 Task: Invite Team Member Softage.1@softage.net to Workspace Cloud Computing Software. Invite Team Member Softage.2@softage.net to Workspace Cloud Computing Software. Invite Team Member Softage.3@softage.net to Workspace Cloud Computing Software. Invite Team Member Softage.4@softage.net to Workspace Cloud Computing Software
Action: Mouse moved to (145, 79)
Screenshot: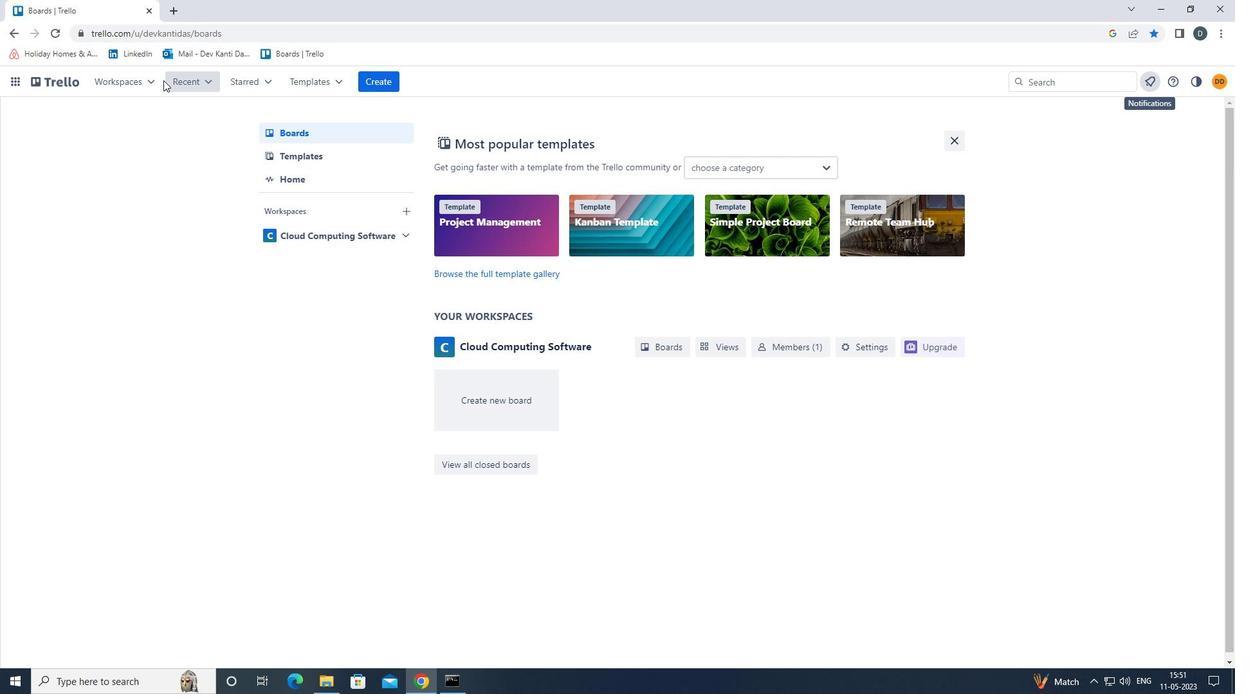 
Action: Mouse pressed left at (145, 79)
Screenshot: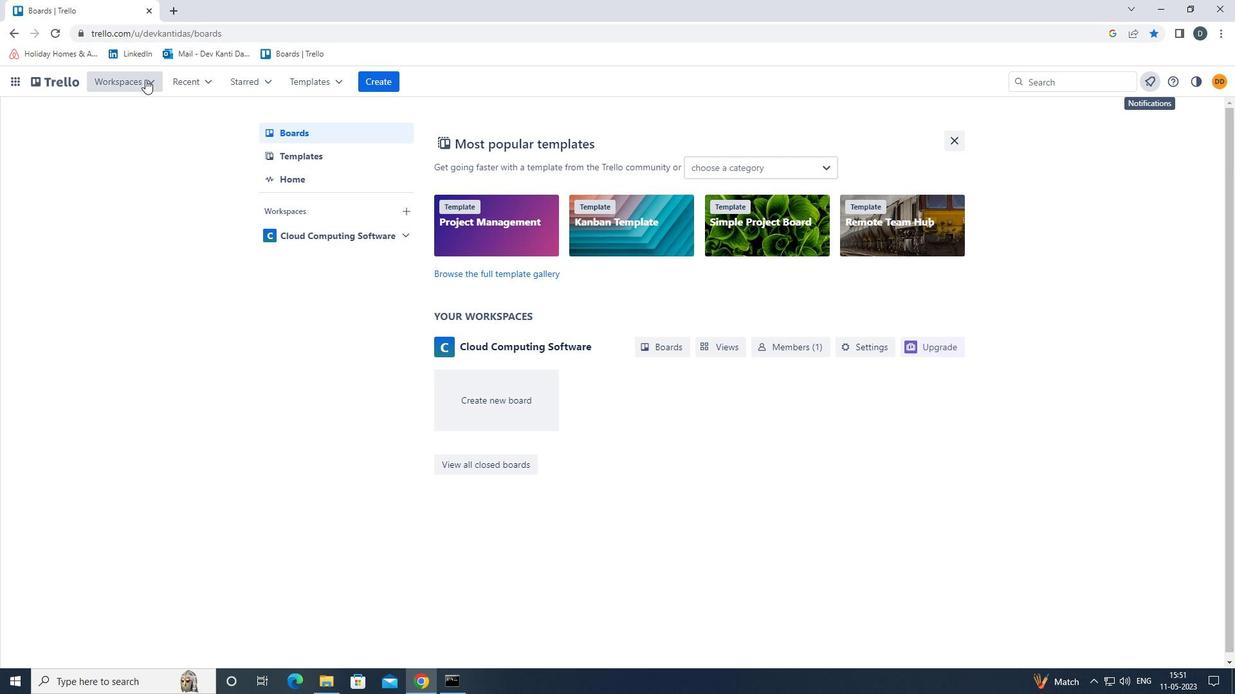 
Action: Mouse moved to (157, 137)
Screenshot: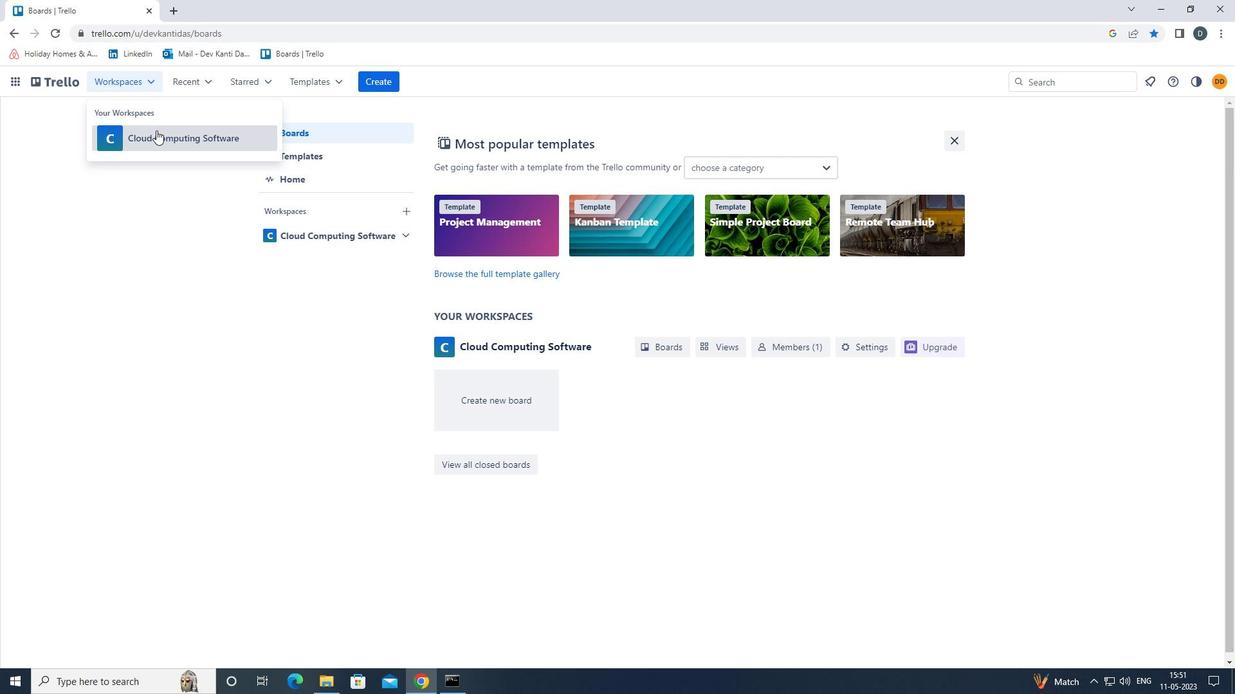
Action: Mouse pressed left at (157, 137)
Screenshot: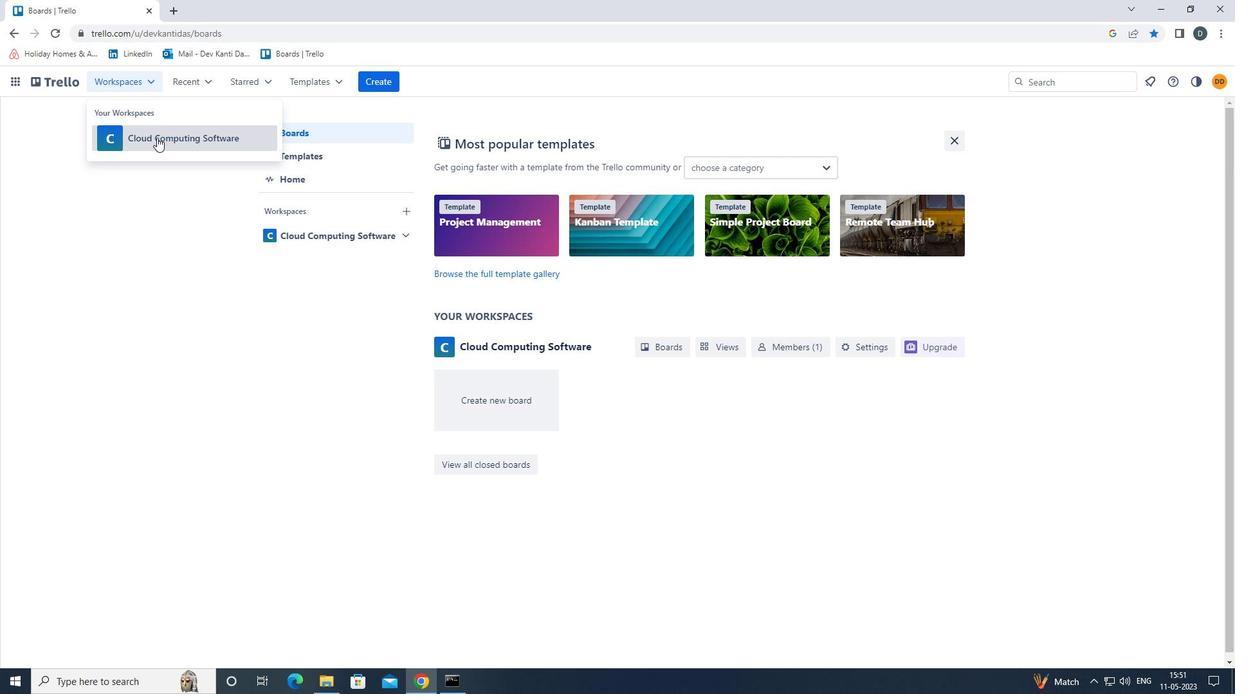 
Action: Mouse moved to (888, 123)
Screenshot: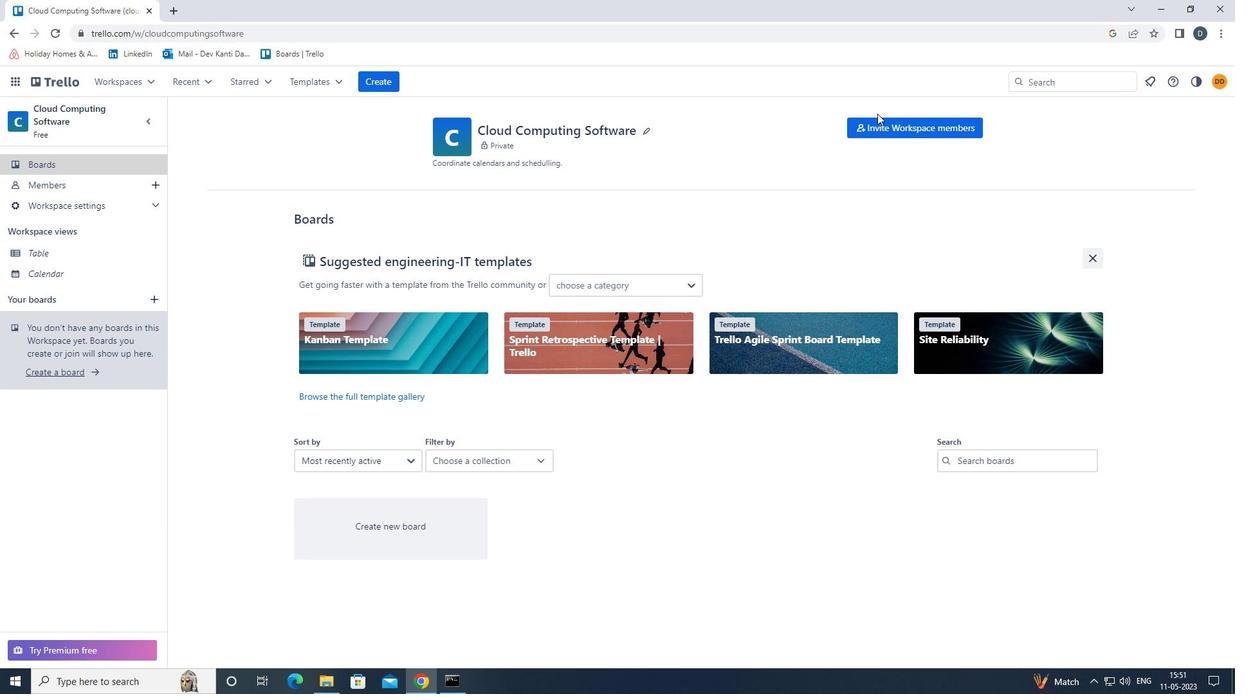 
Action: Mouse pressed left at (888, 123)
Screenshot: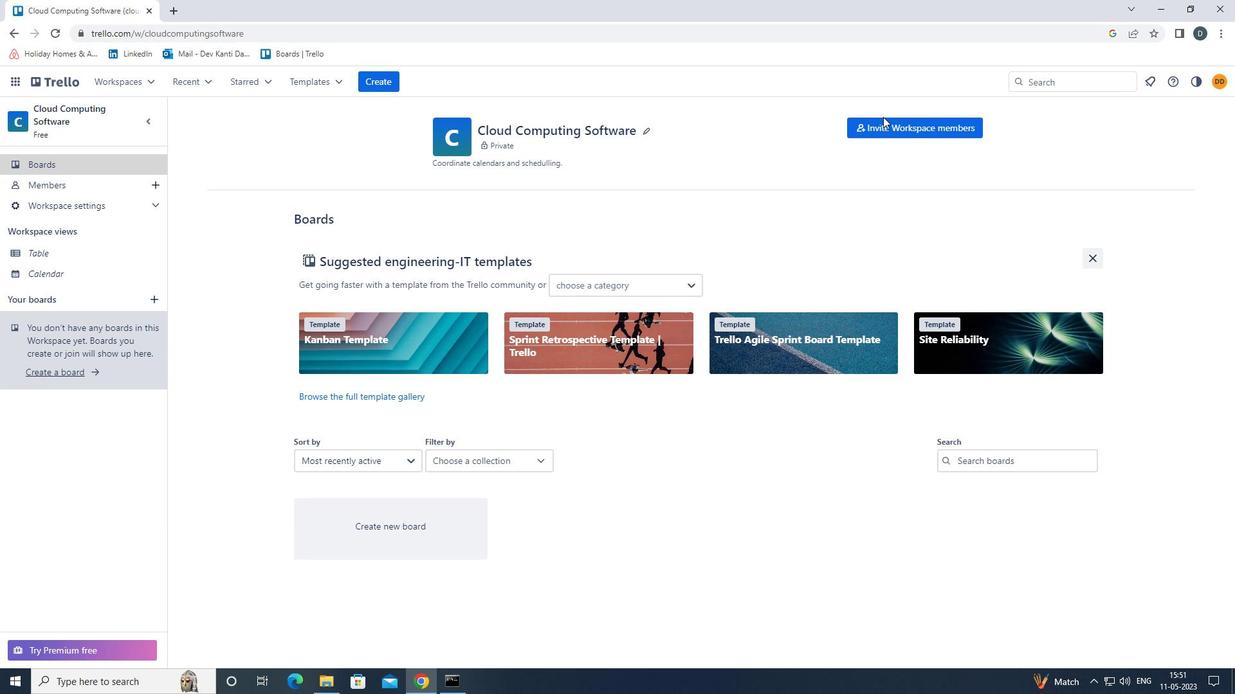 
Action: Mouse moved to (655, 363)
Screenshot: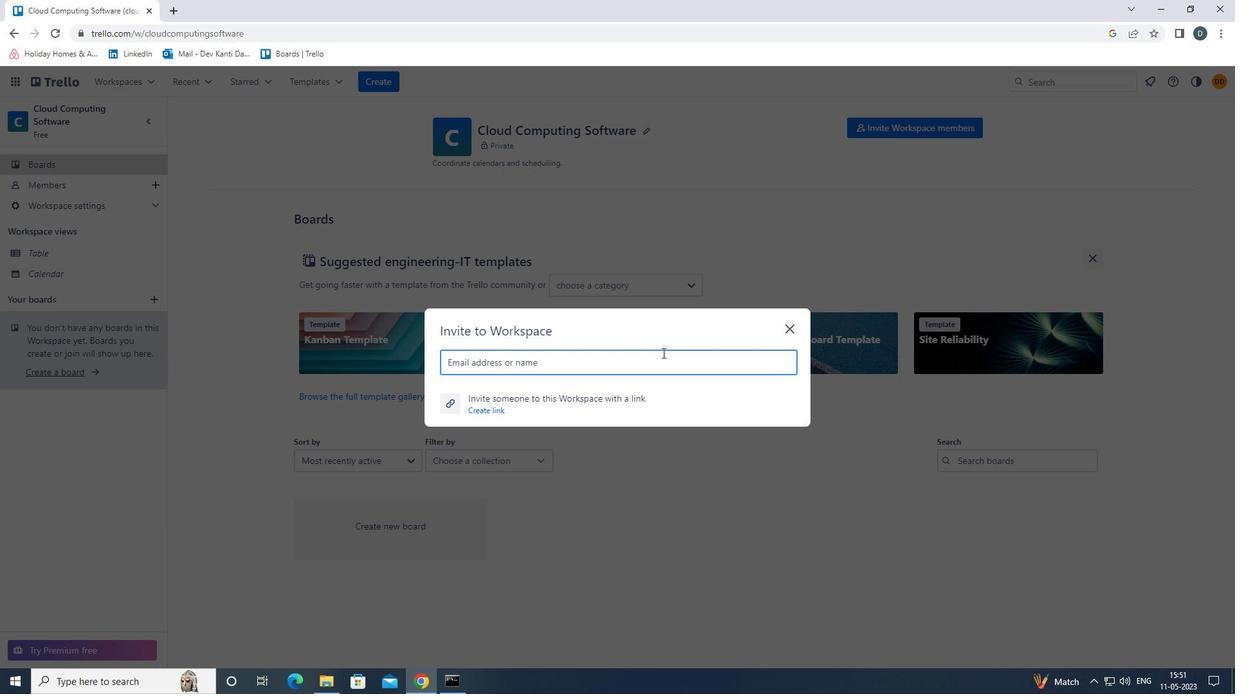 
Action: Mouse pressed left at (655, 363)
Screenshot: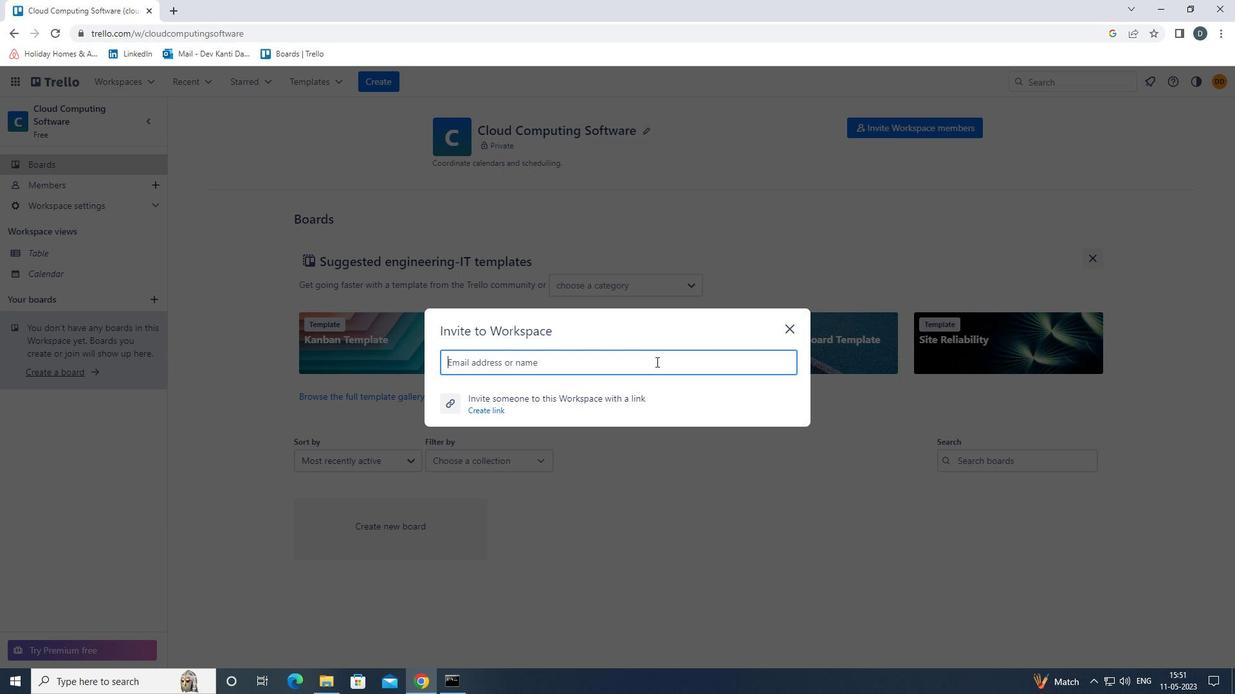 
Action: Key pressed <Key.shift>SOFTAGE.1<Key.shift>@SOFTAGE.NET
Screenshot: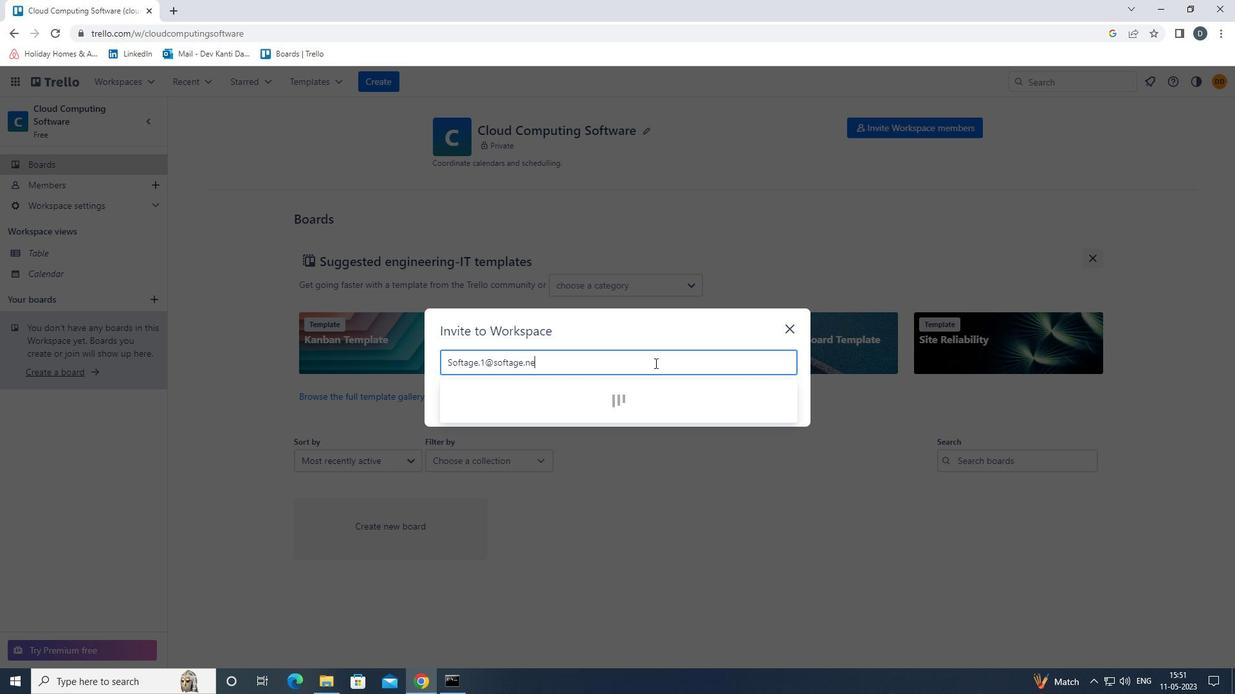 
Action: Mouse moved to (489, 397)
Screenshot: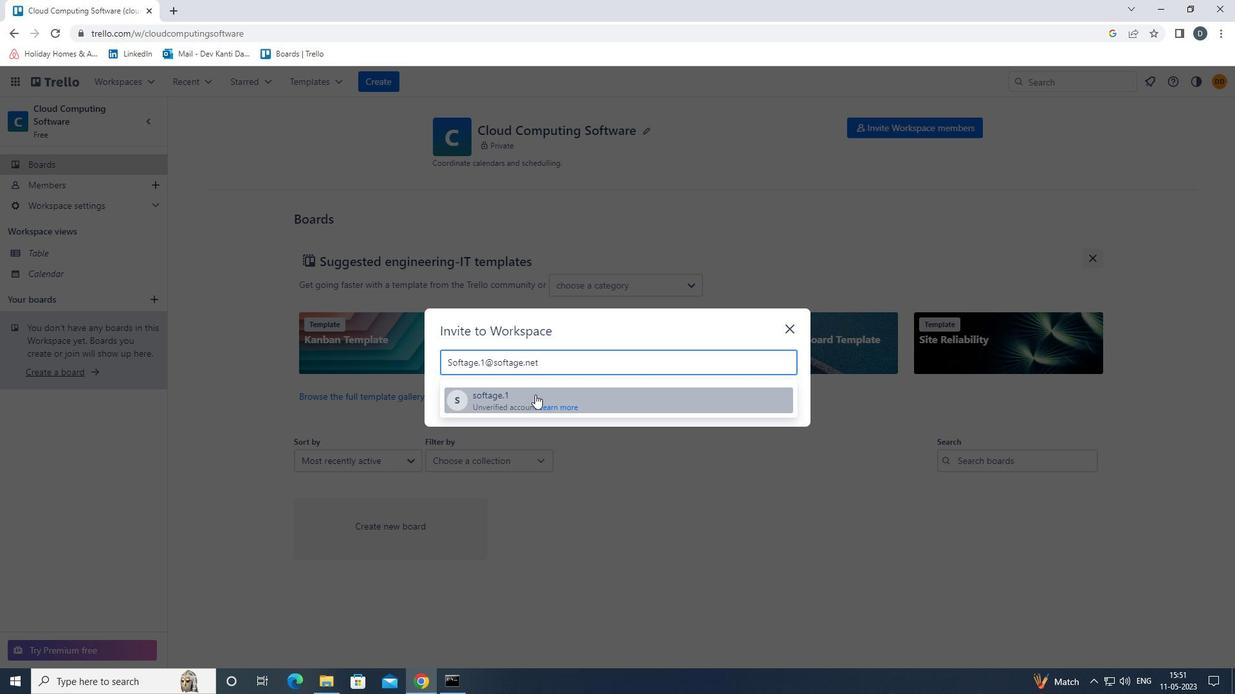 
Action: Mouse pressed left at (489, 397)
Screenshot: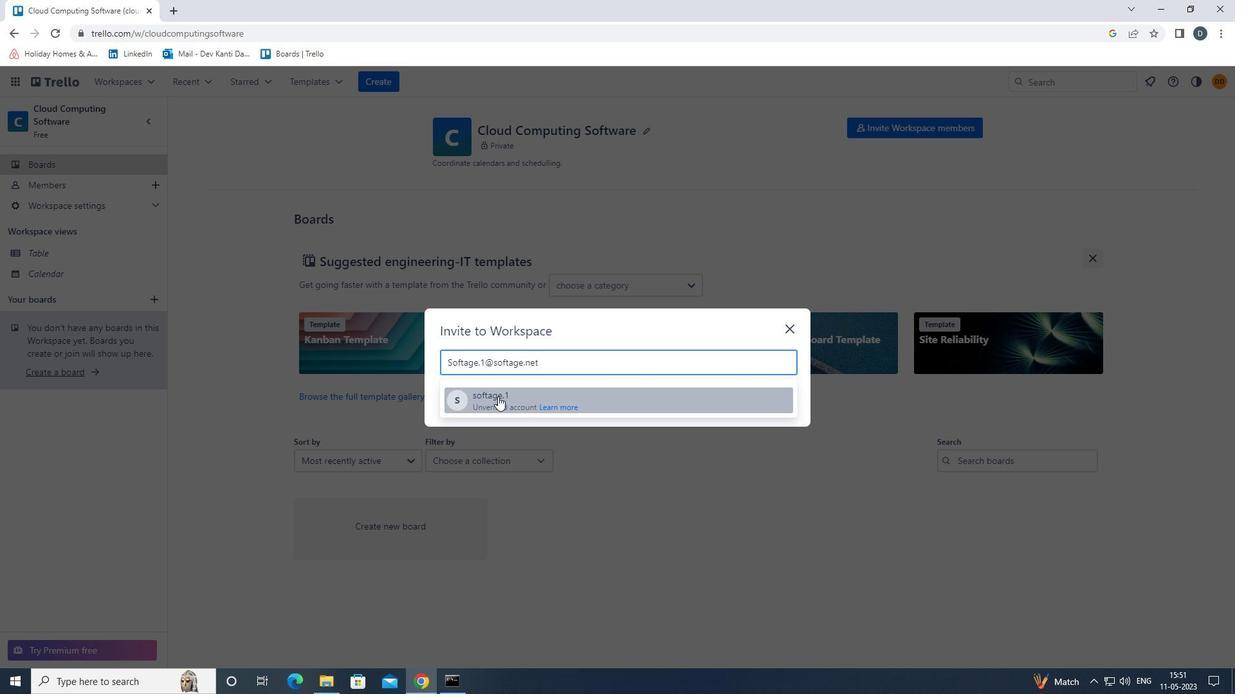 
Action: Key pressed <Key.shift>SOFTAGE.2<Key.shift>@SOFTAGE.NET
Screenshot: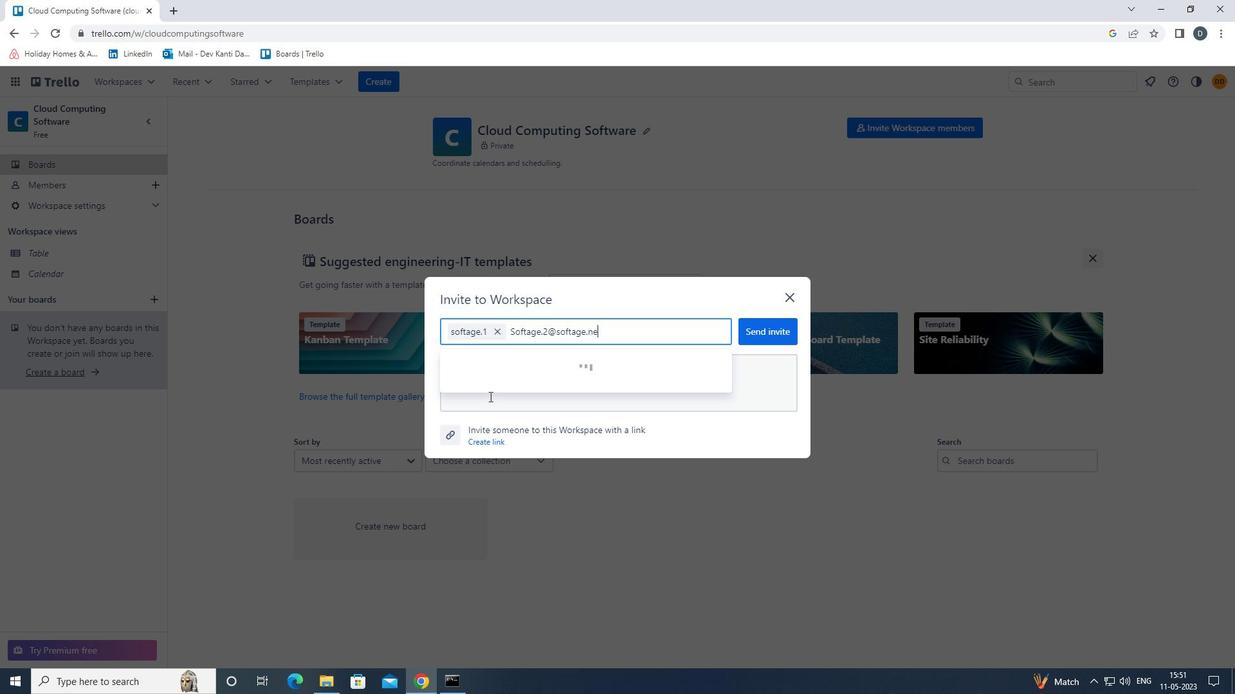 
Action: Mouse moved to (495, 370)
Screenshot: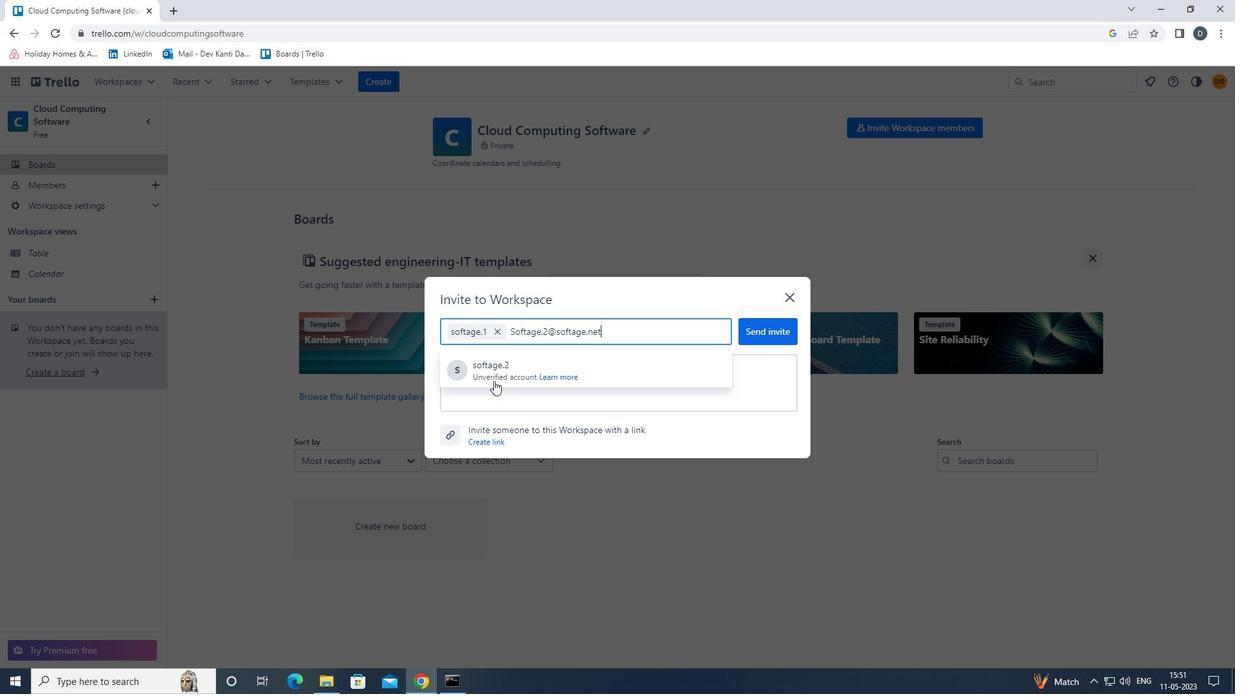 
Action: Mouse pressed left at (495, 370)
Screenshot: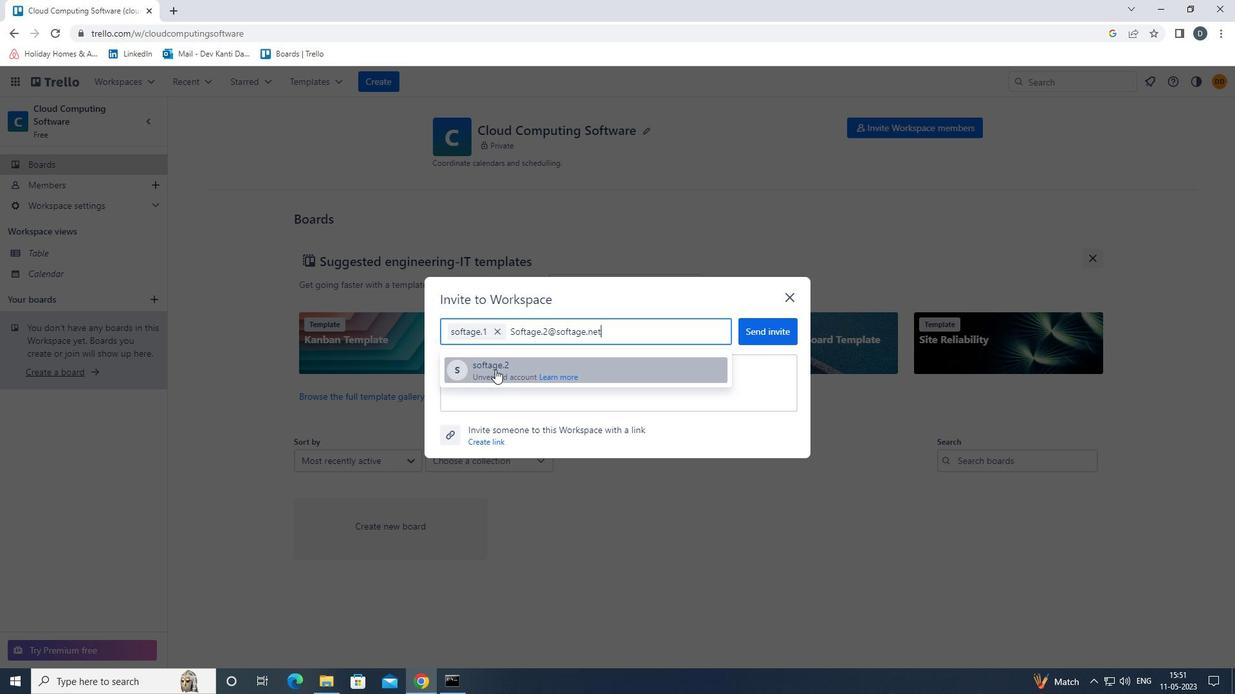 
Action: Mouse moved to (547, 361)
Screenshot: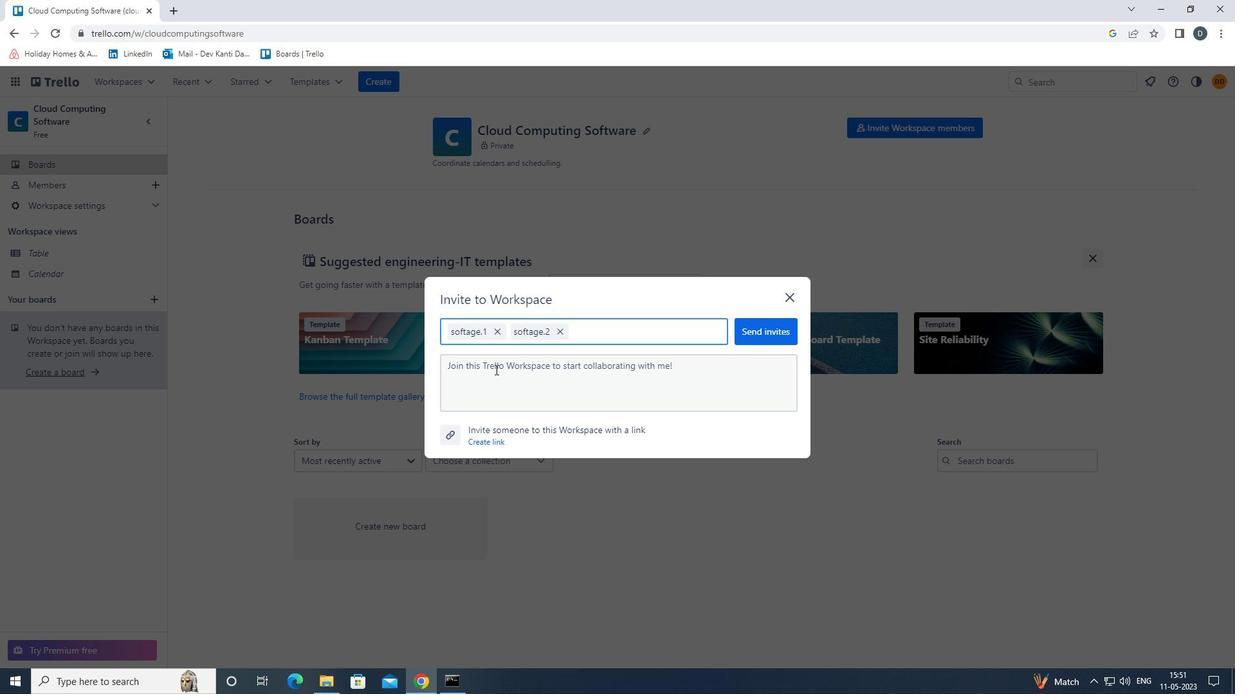 
Action: Key pressed <Key.shift><Key.shift>SOFTAGE.3<Key.shift>@SOFTAGE.NET
Screenshot: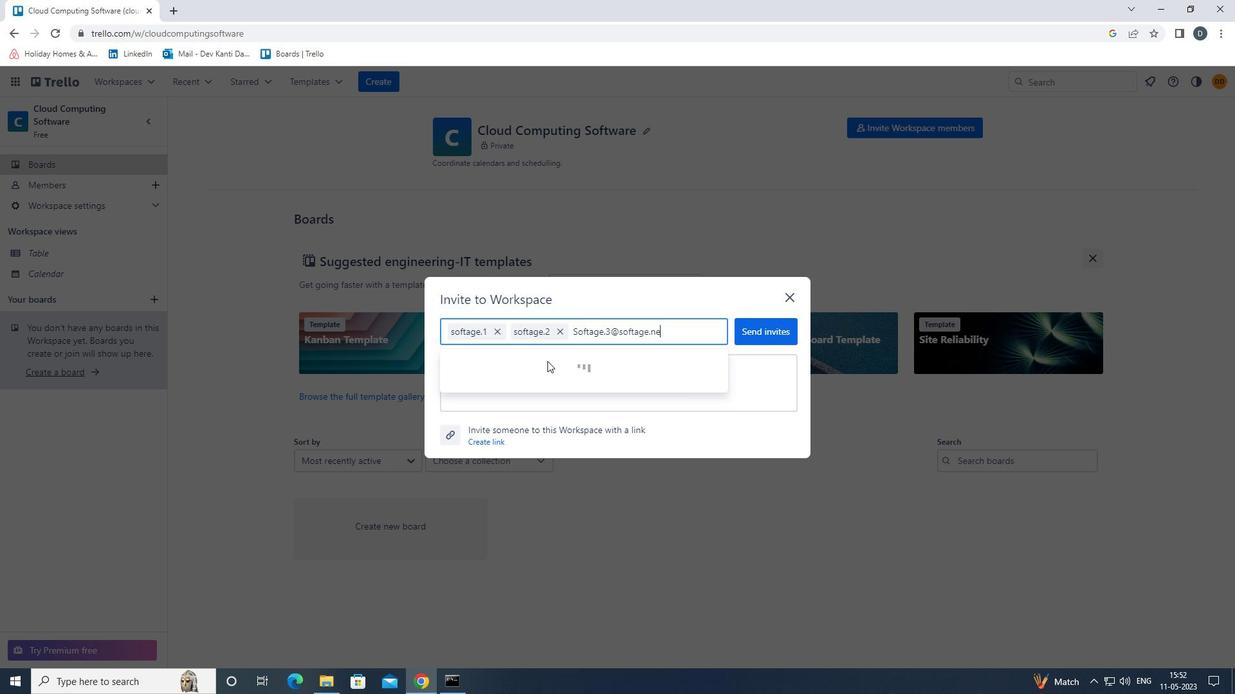
Action: Mouse pressed left at (547, 361)
Screenshot: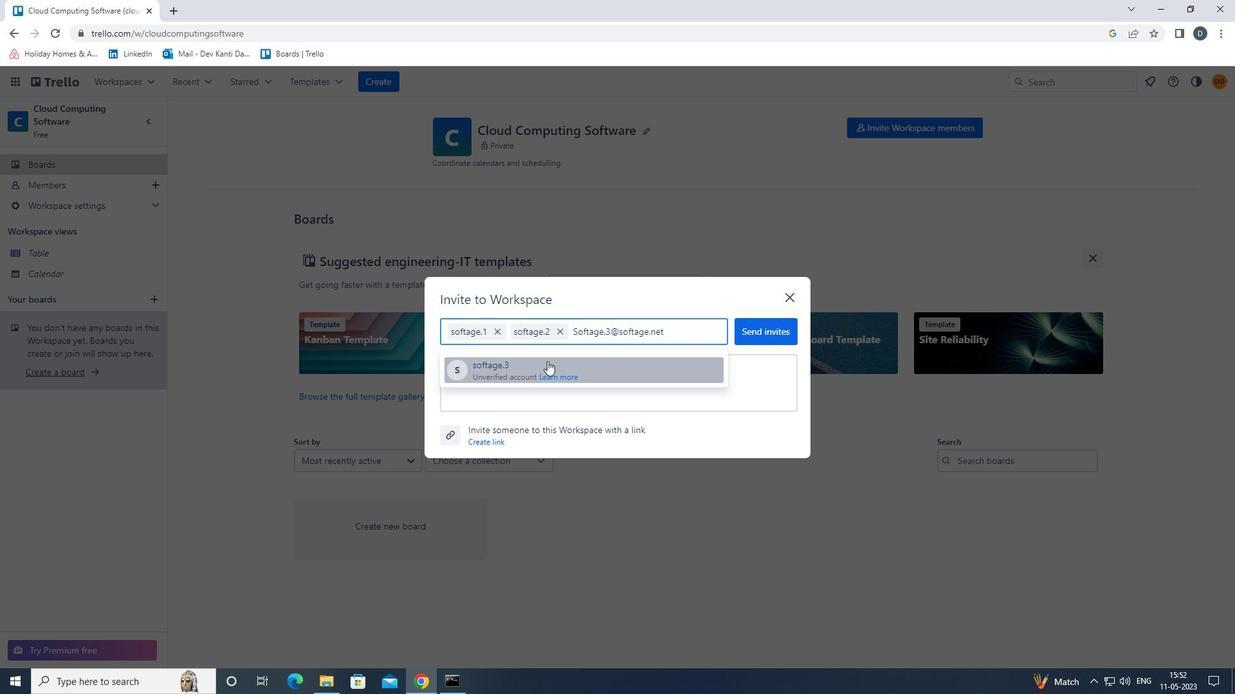 
Action: Mouse moved to (587, 347)
Screenshot: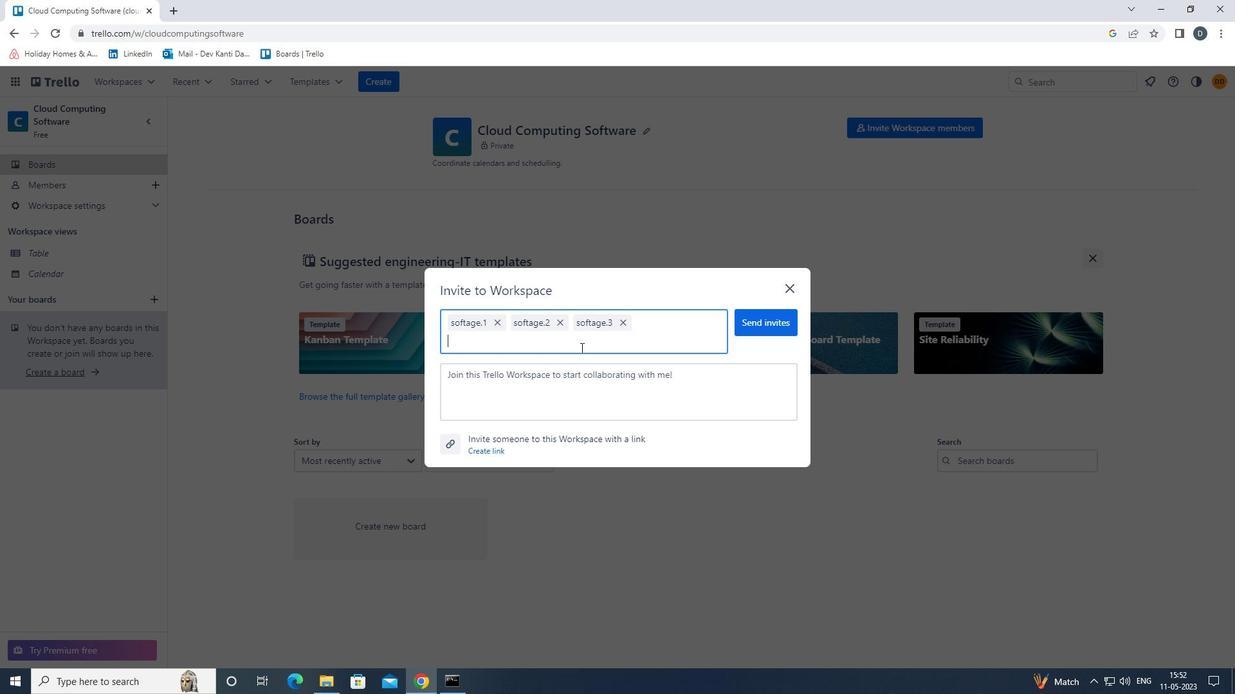 
Action: Key pressed <Key.shift>SOFTAGE.4<Key.shift>@SOFTAFE<Key.backspace><Key.backspace>GE.NET
Screenshot: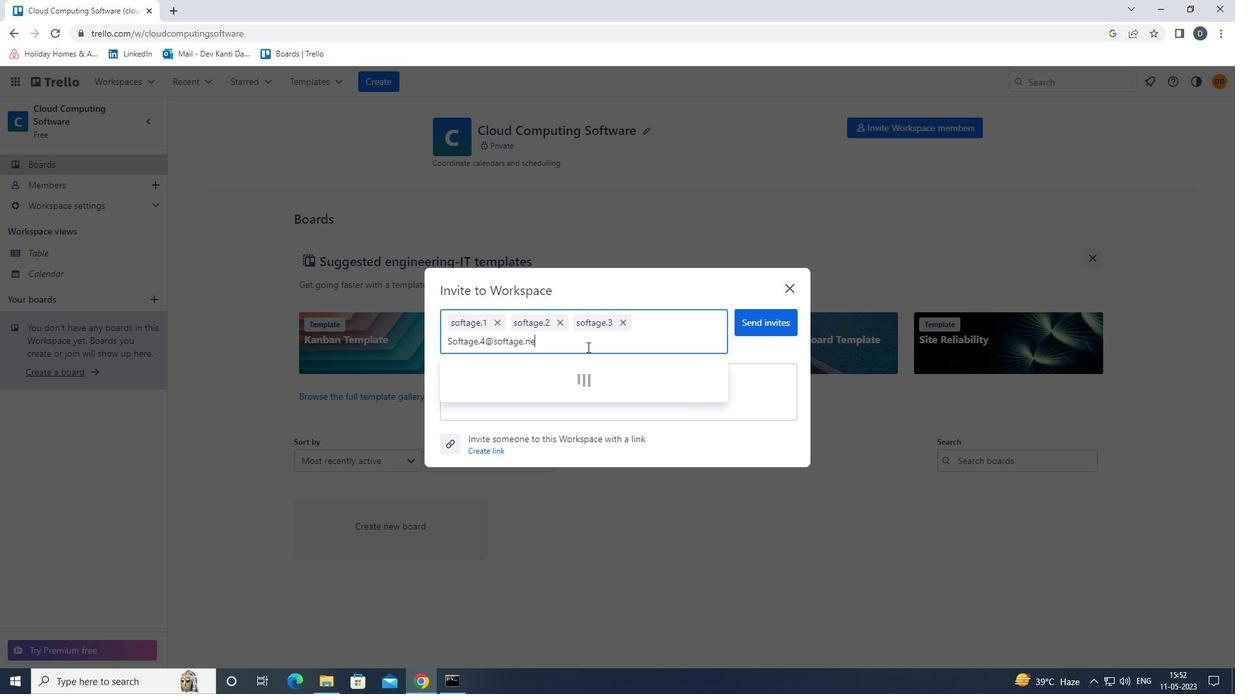 
Action: Mouse moved to (590, 377)
Screenshot: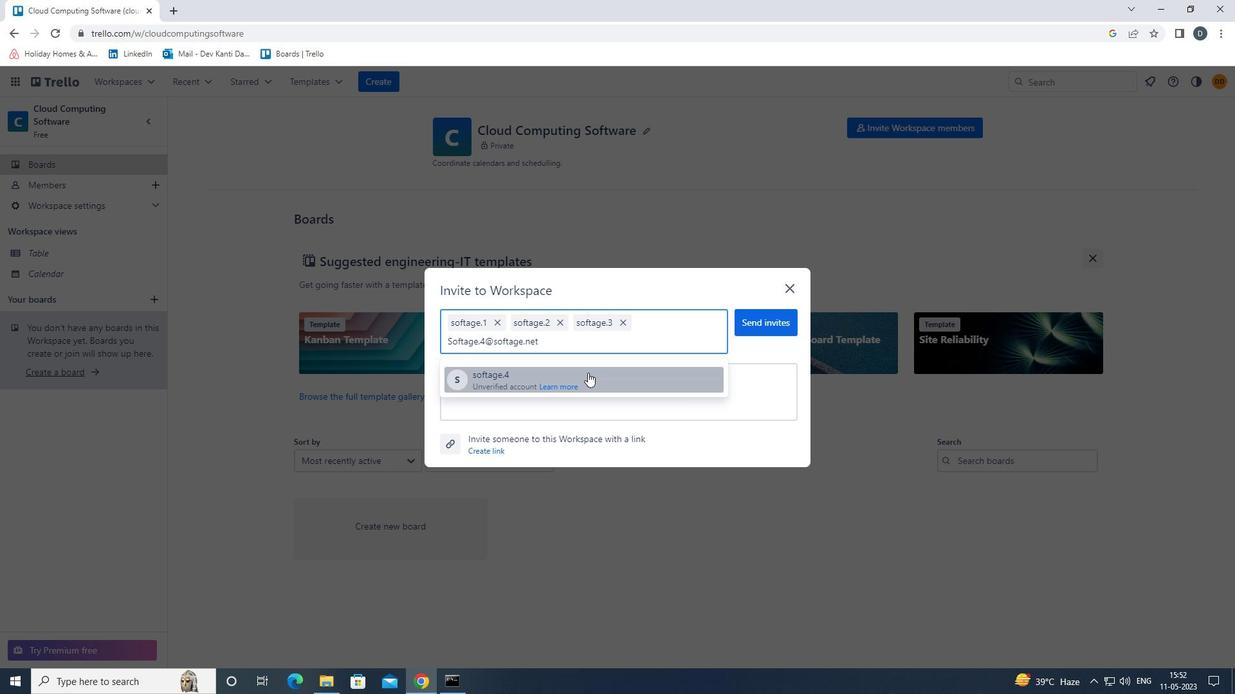 
Action: Mouse pressed left at (590, 377)
Screenshot: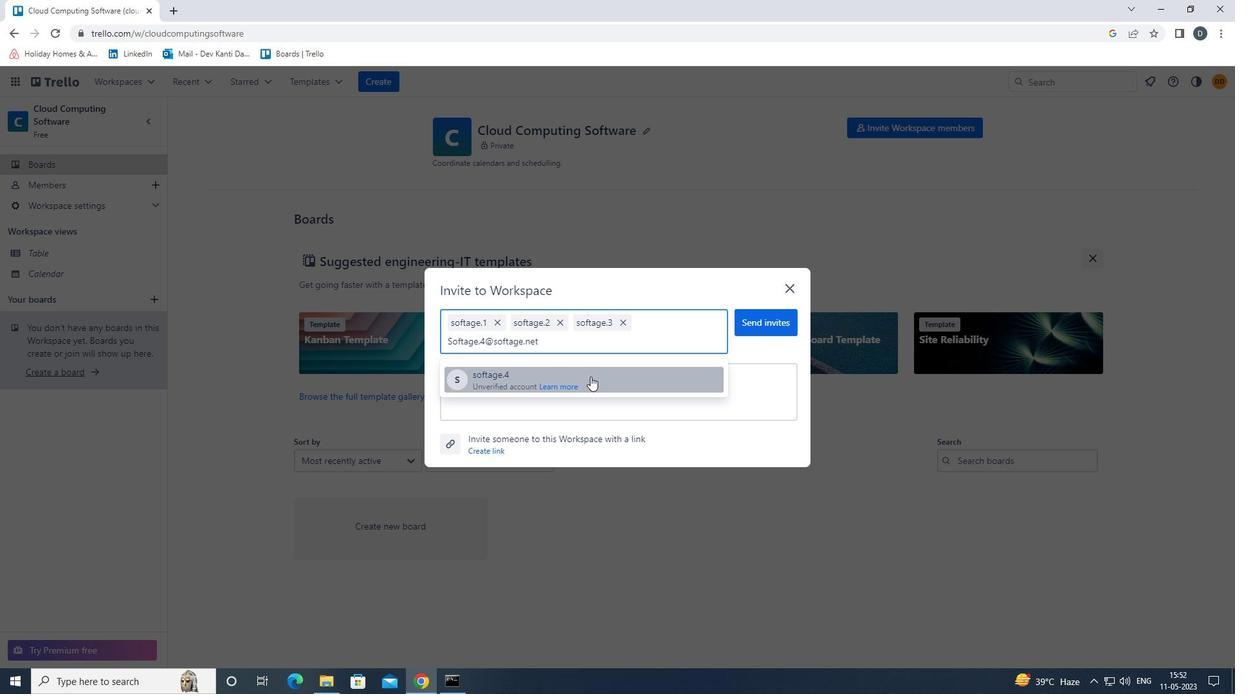 
Action: Mouse moved to (758, 330)
Screenshot: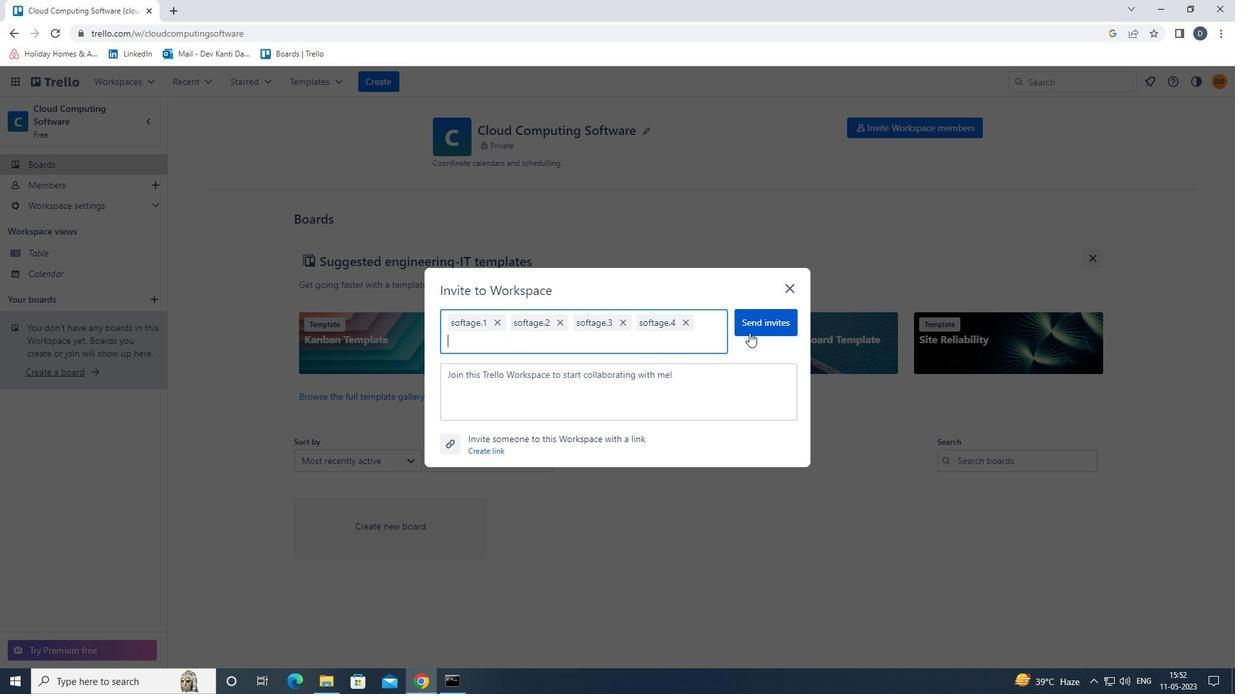 
Action: Mouse pressed left at (758, 330)
Screenshot: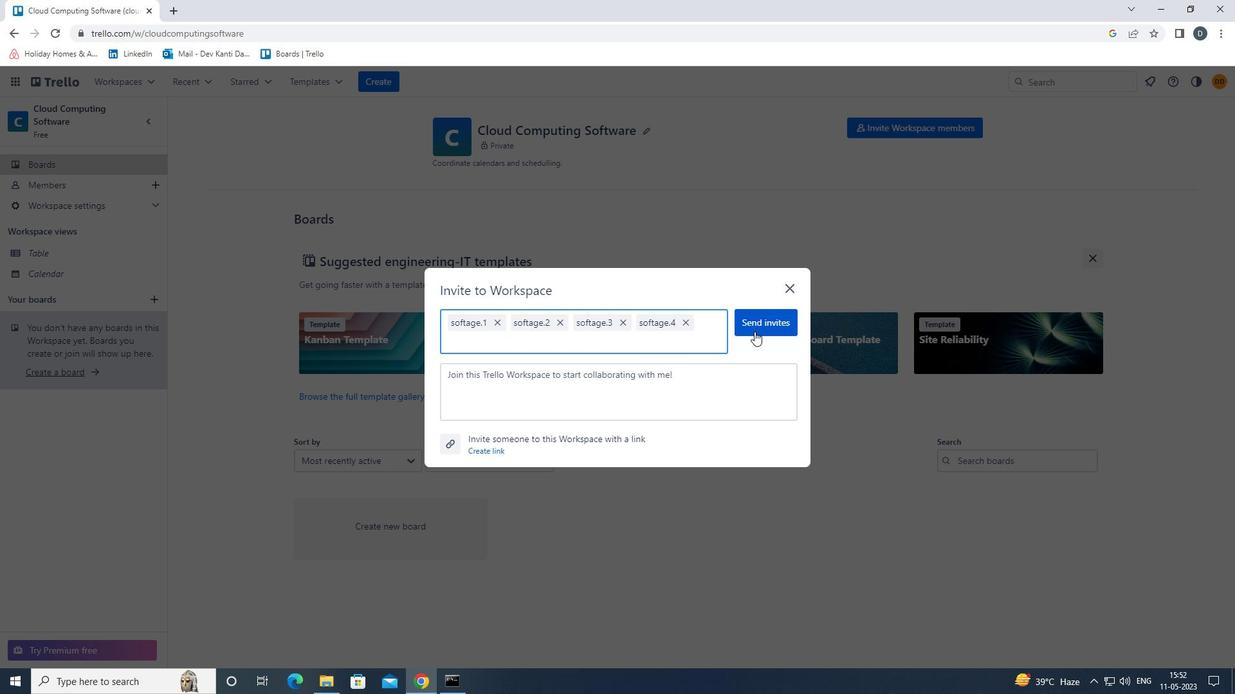 
Action: Mouse moved to (816, 399)
Screenshot: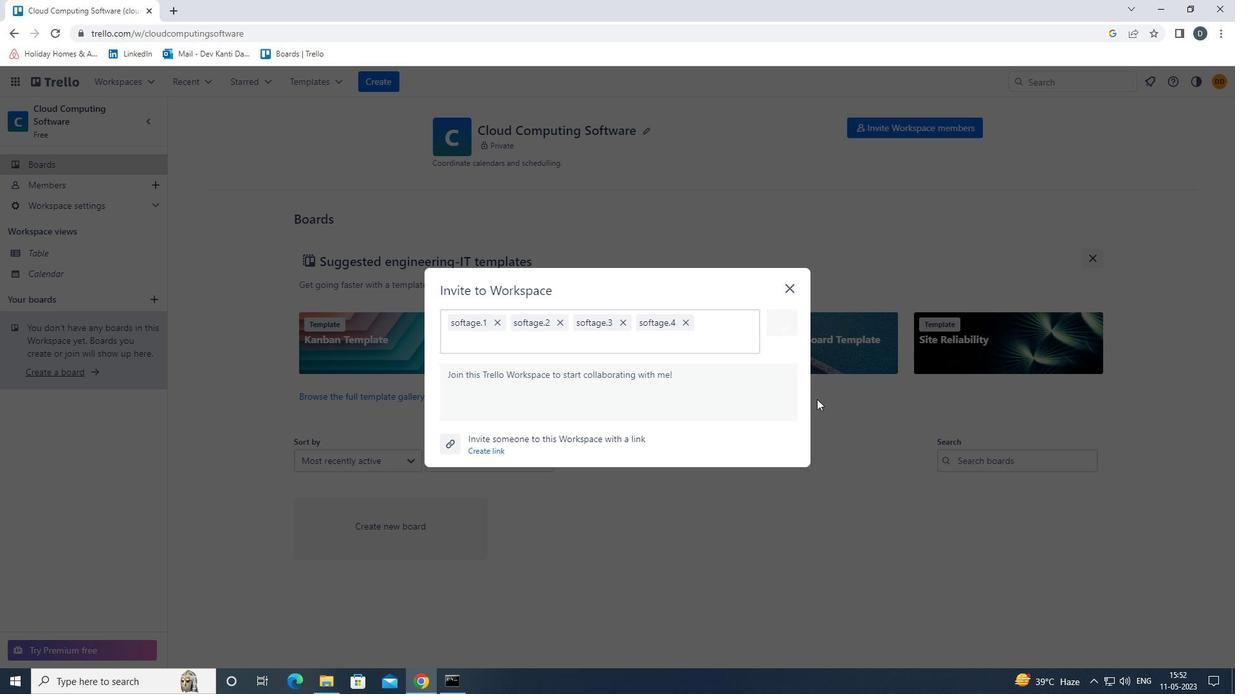 
